 Task: Select the current location as Fort Davis National Historic Site, Texas, United States . Now zoom - , and verify the location . Hide zoom slider
Action: Mouse moved to (148, 78)
Screenshot: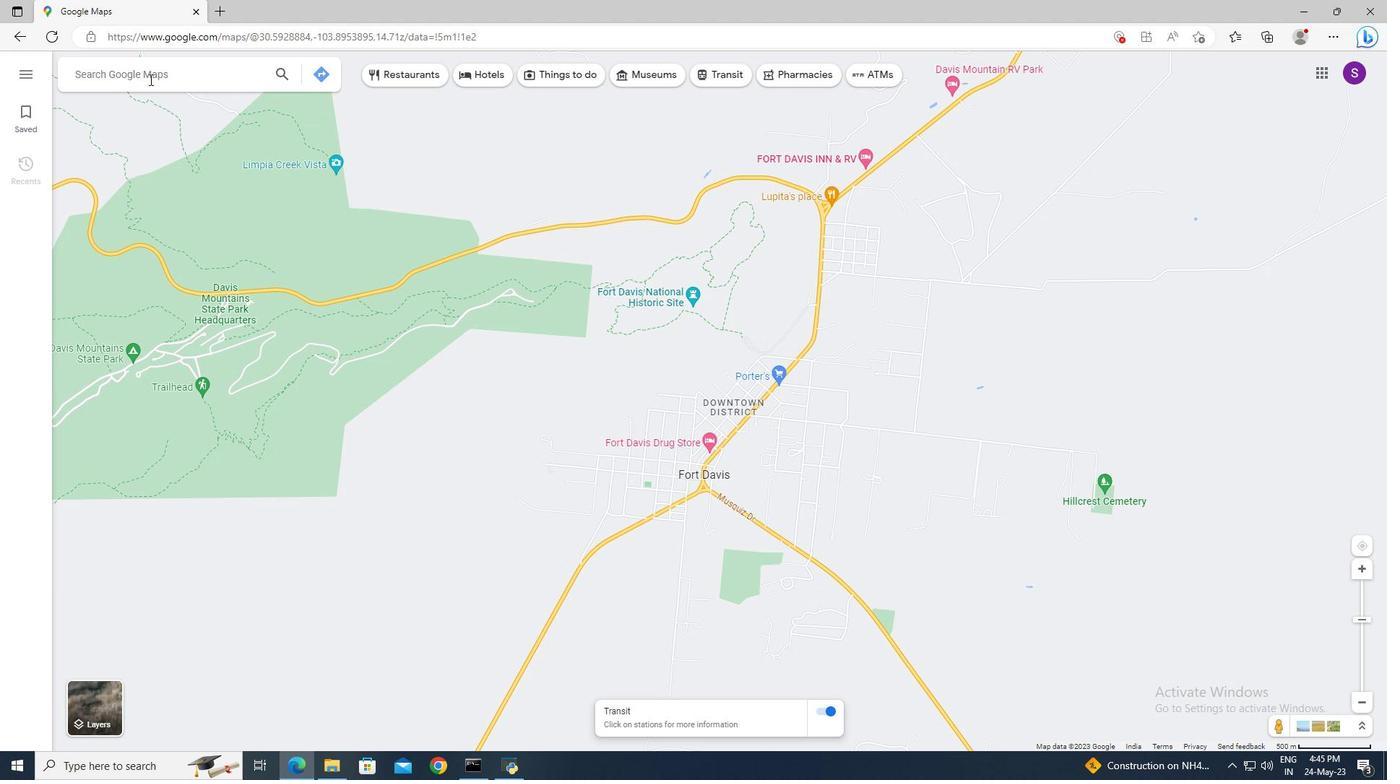 
Action: Mouse pressed left at (148, 78)
Screenshot: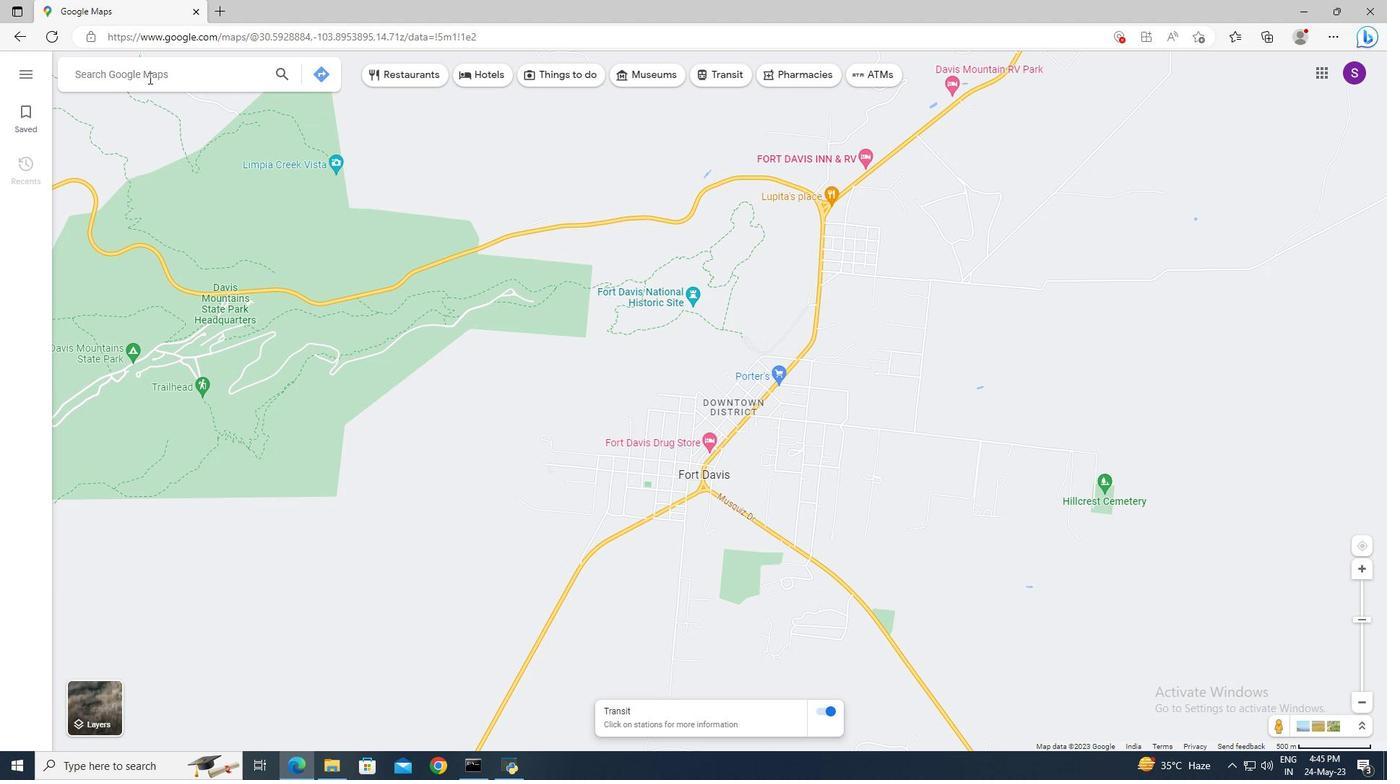 
Action: Key pressed <Key.shift>Fort<Key.space><Key.shift>Davis<Key.space><Key.shift>National<Key.space><Key.shift>Historic<Key.space><Key.shift_r>Site,<Key.space><Key.shift>Te
Screenshot: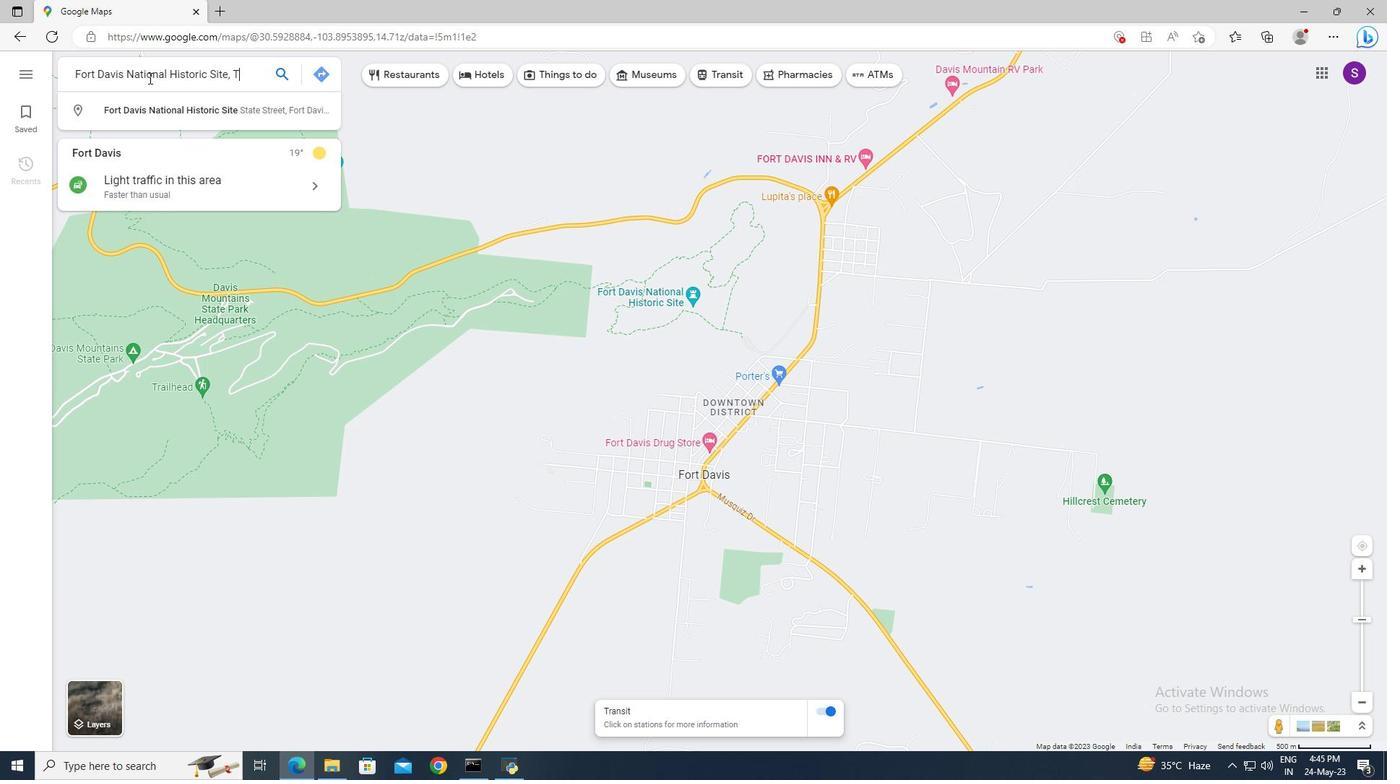 
Action: Mouse moved to (152, 104)
Screenshot: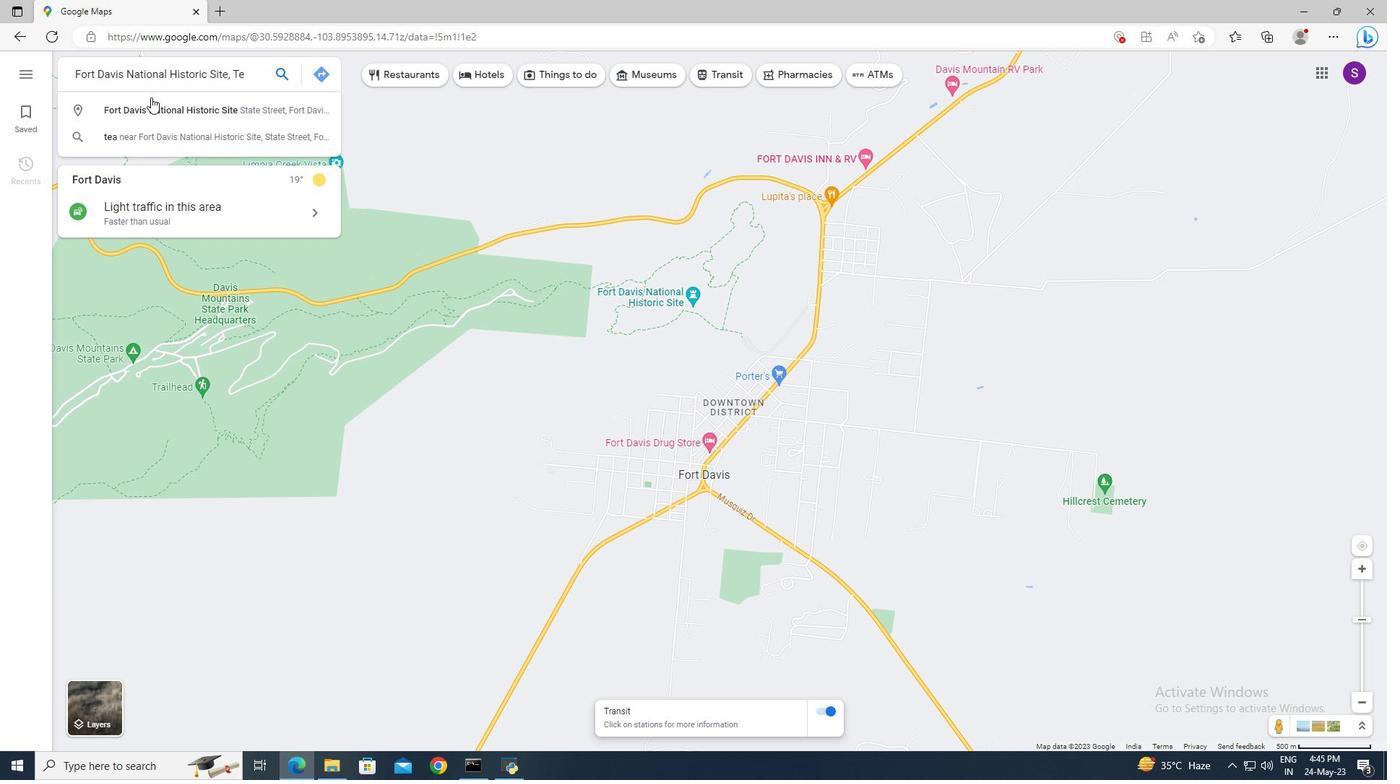 
Action: Mouse pressed left at (152, 104)
Screenshot: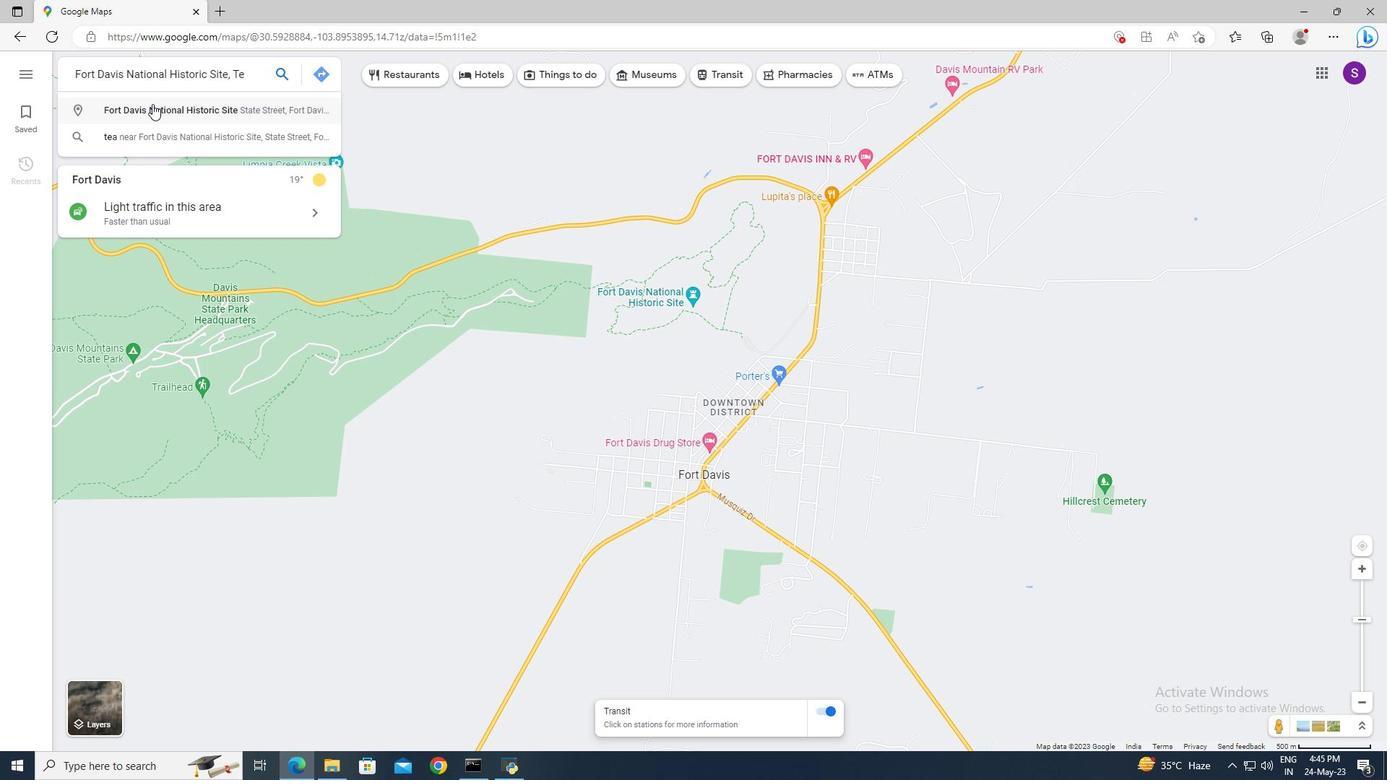 
Action: Mouse moved to (1355, 700)
Screenshot: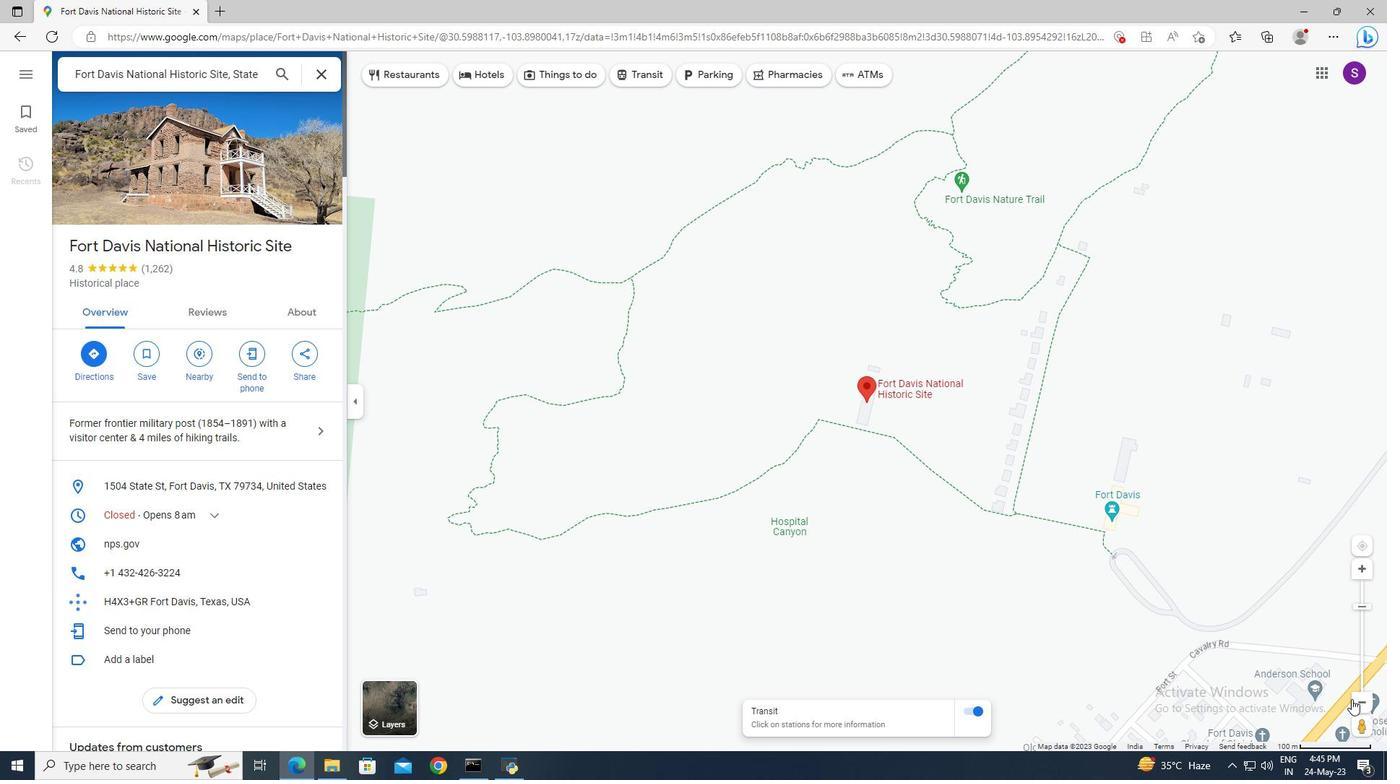 
Action: Mouse pressed left at (1355, 700)
Screenshot: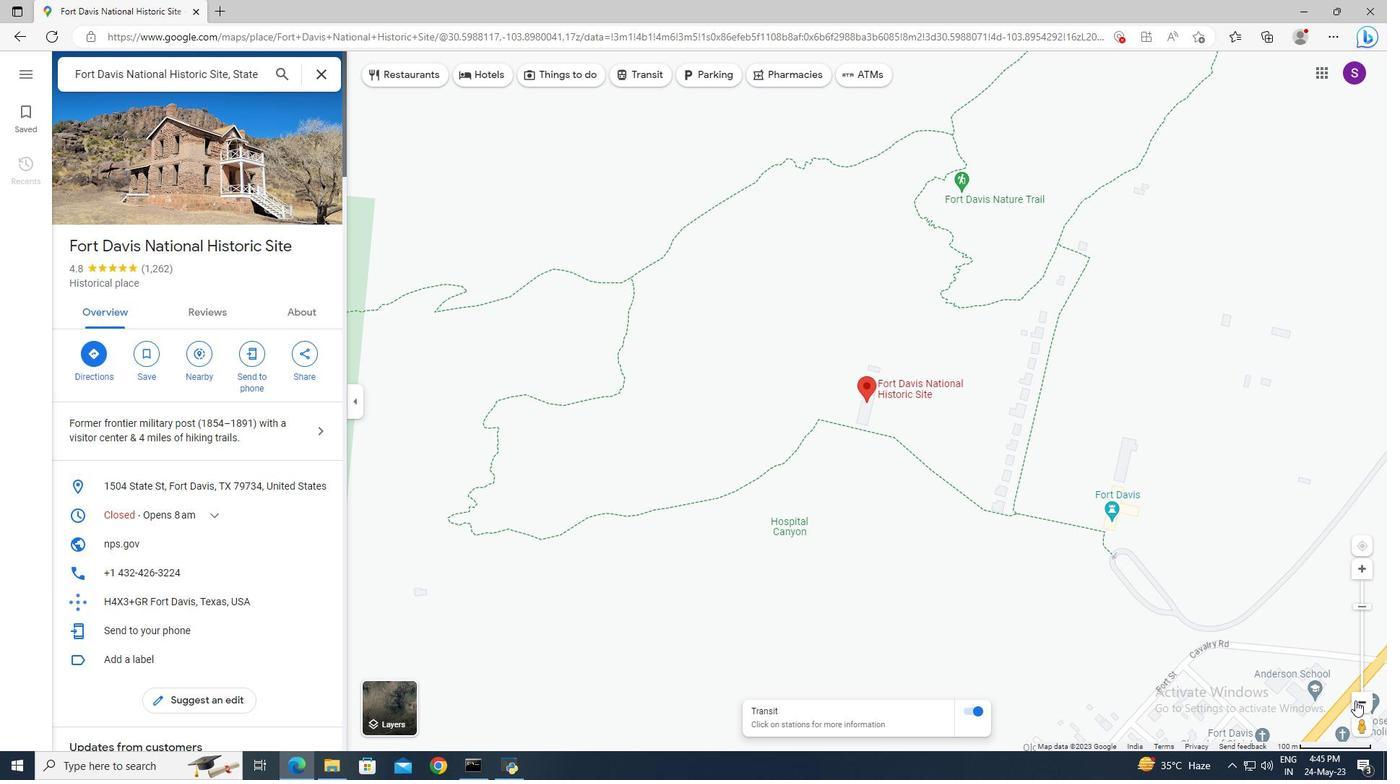 
Action: Mouse pressed left at (1355, 700)
Screenshot: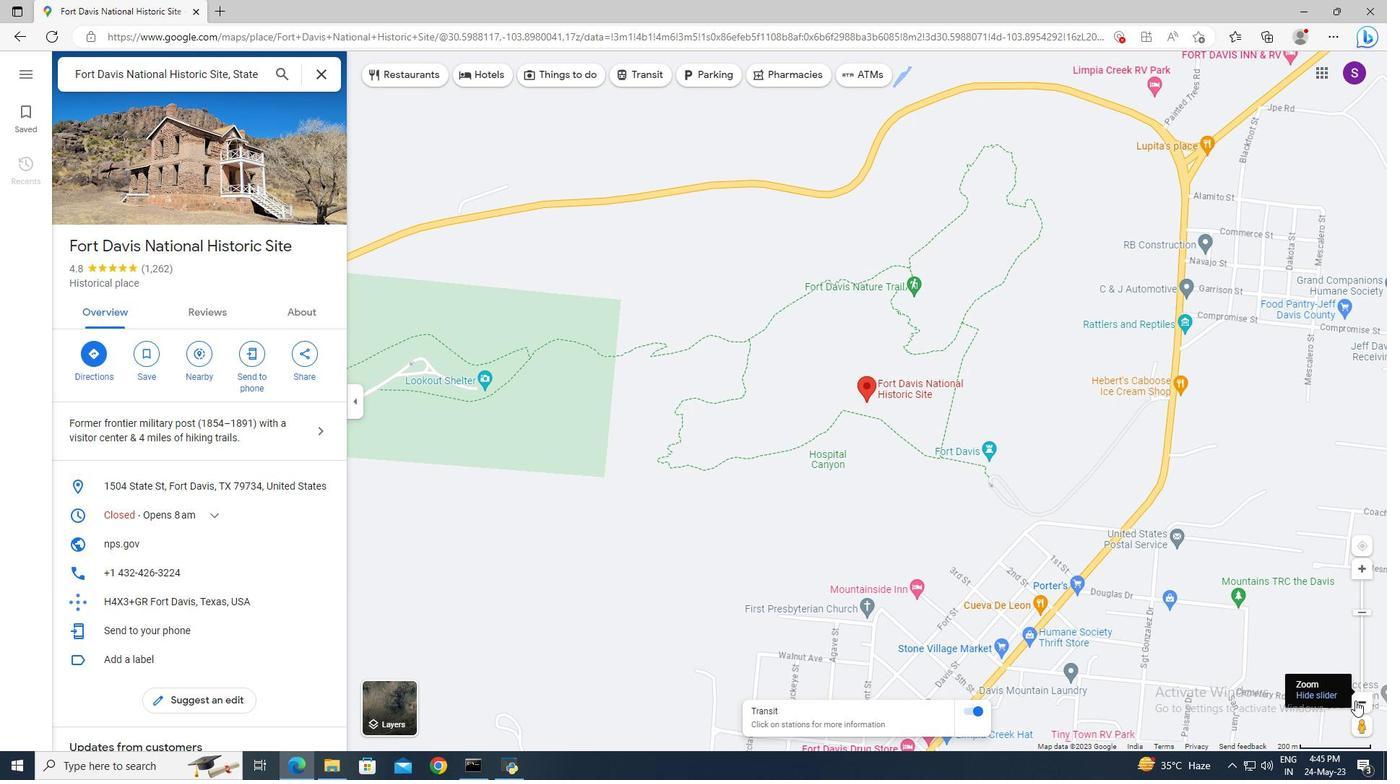 
Action: Mouse pressed left at (1355, 700)
Screenshot: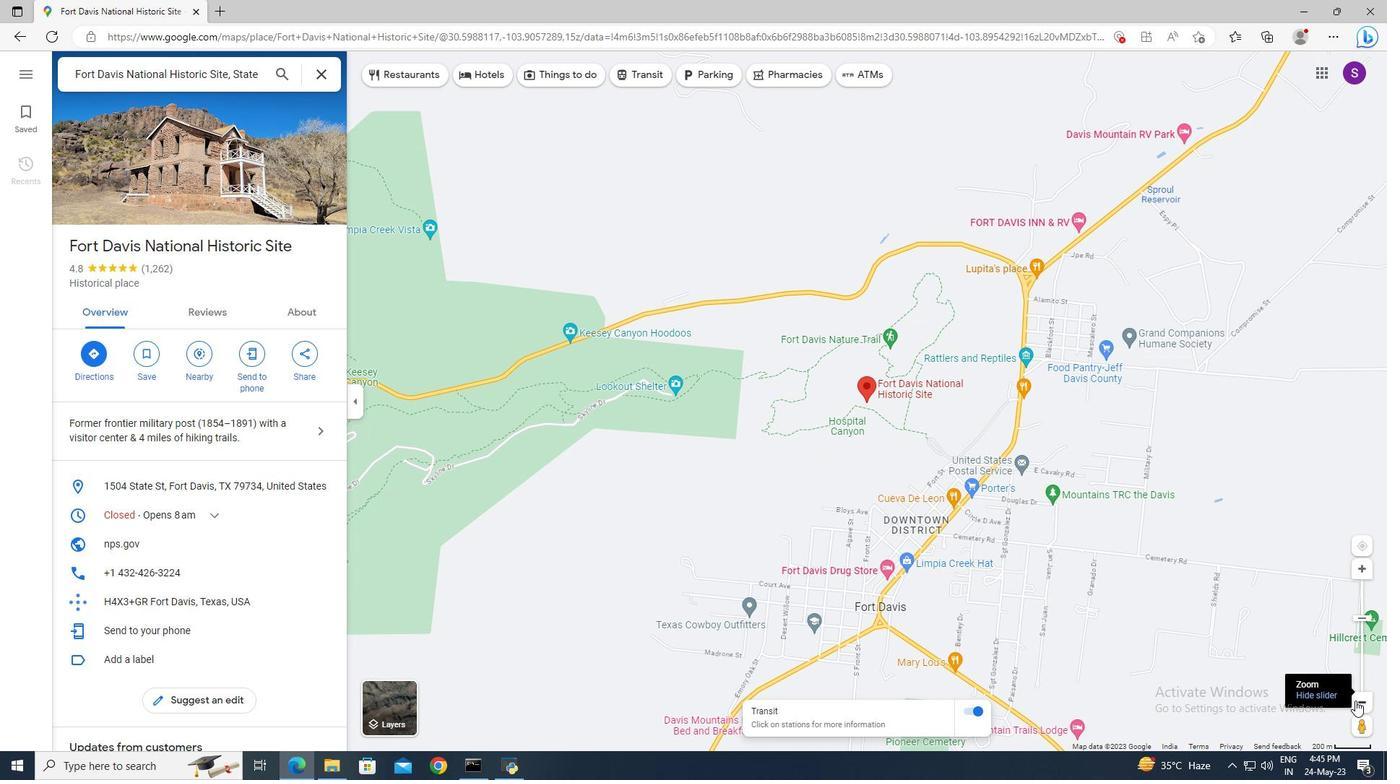 
Action: Mouse moved to (1331, 696)
Screenshot: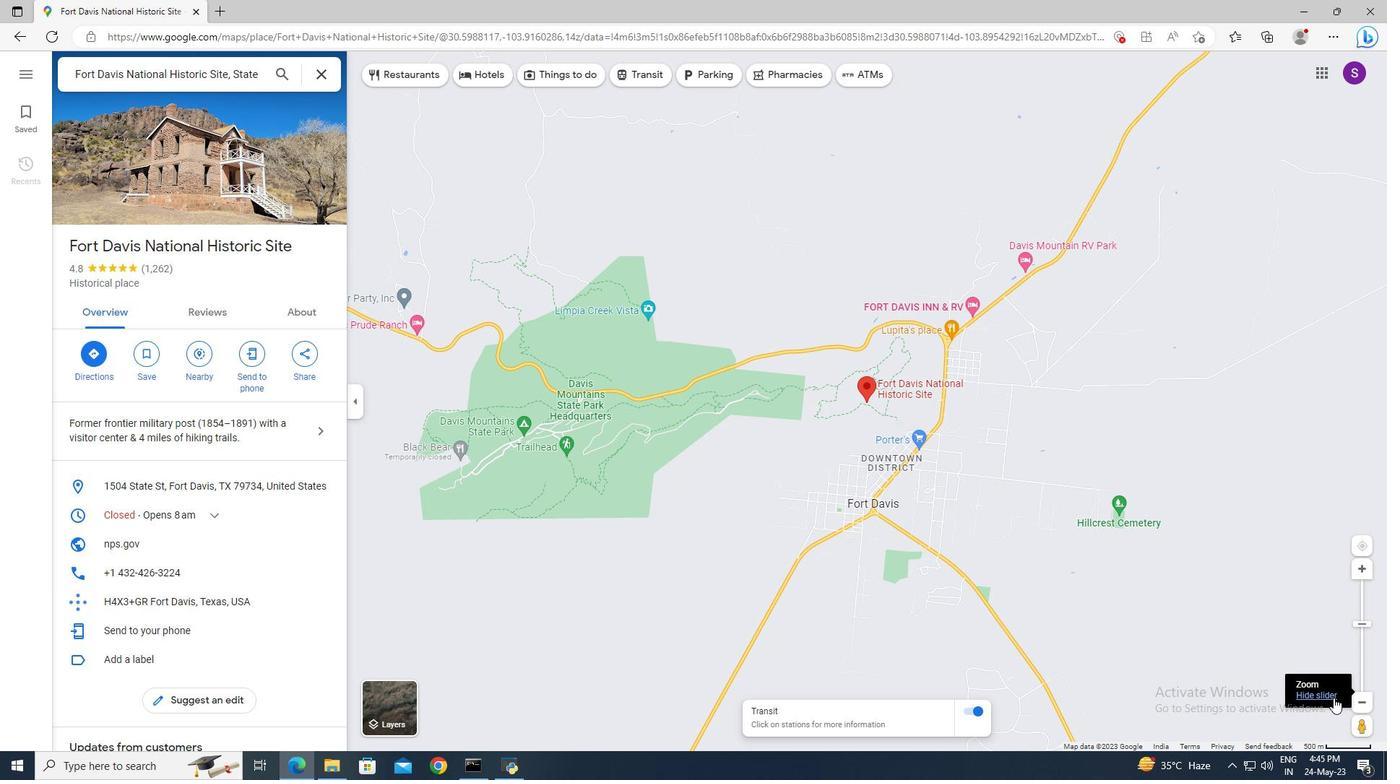 
Action: Mouse pressed left at (1331, 696)
Screenshot: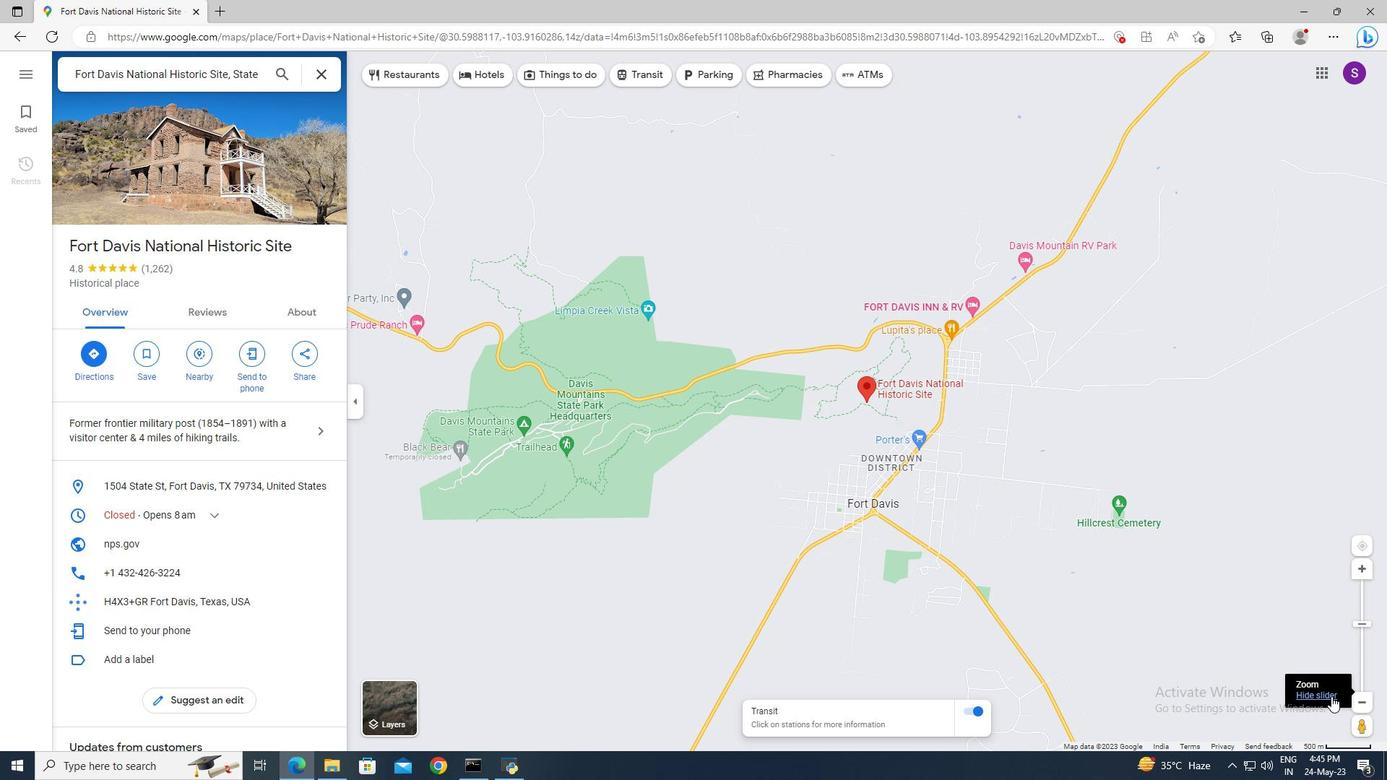 
Action: Mouse moved to (961, 434)
Screenshot: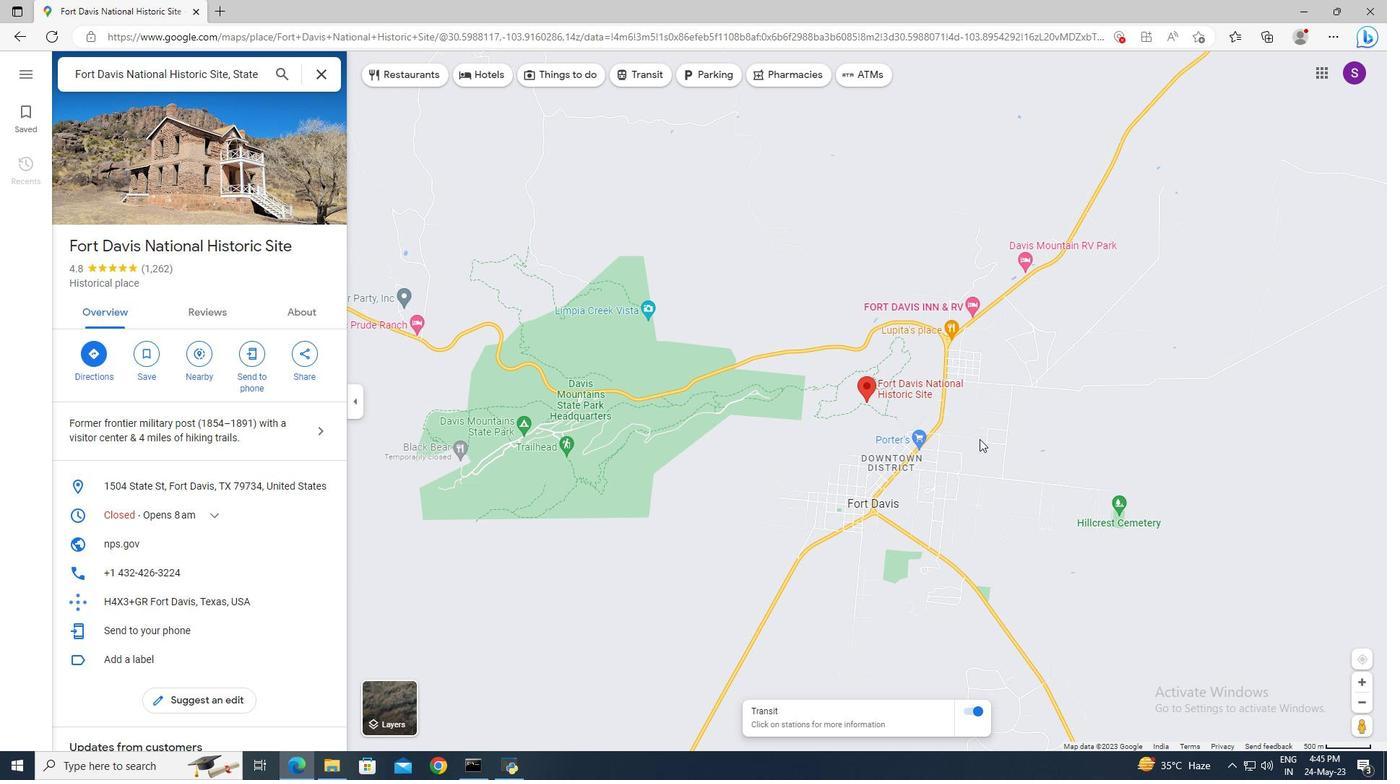 
